 Task: Visit on the  ads of Apple
Action: Mouse moved to (489, 82)
Screenshot: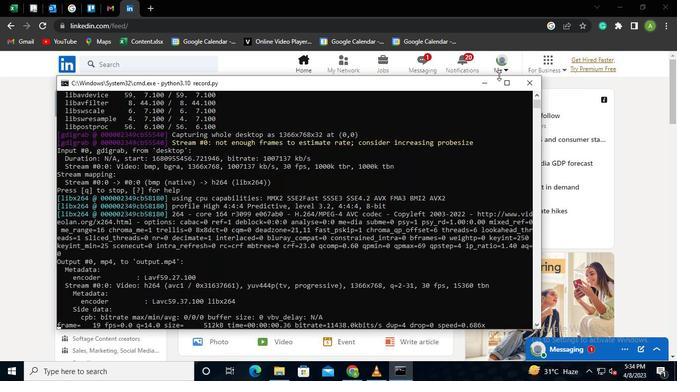 
Action: Mouse pressed left at (489, 82)
Screenshot: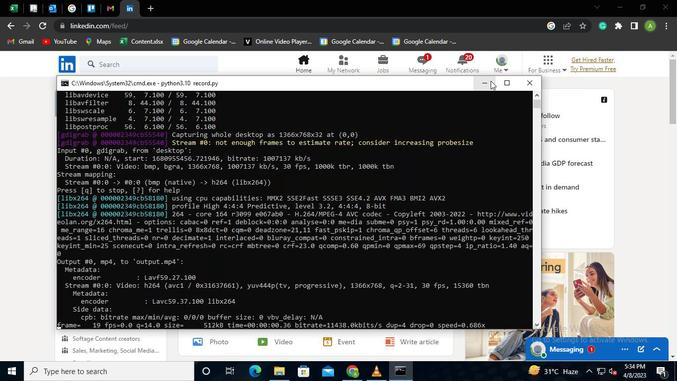 
Action: Mouse moved to (144, 63)
Screenshot: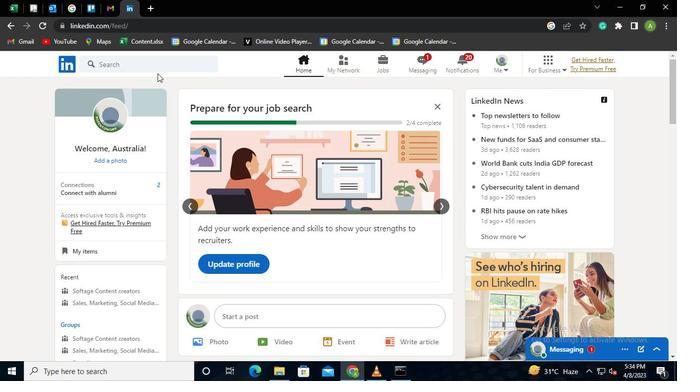 
Action: Mouse pressed left at (144, 63)
Screenshot: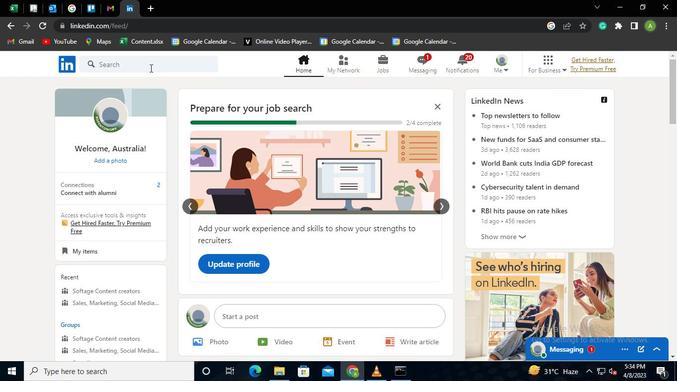 
Action: Mouse moved to (114, 103)
Screenshot: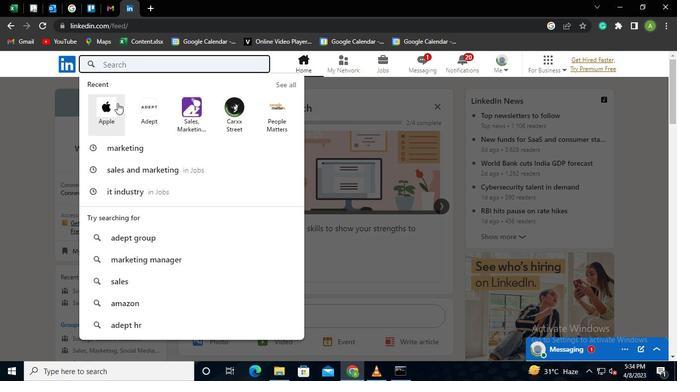 
Action: Mouse pressed left at (114, 103)
Screenshot: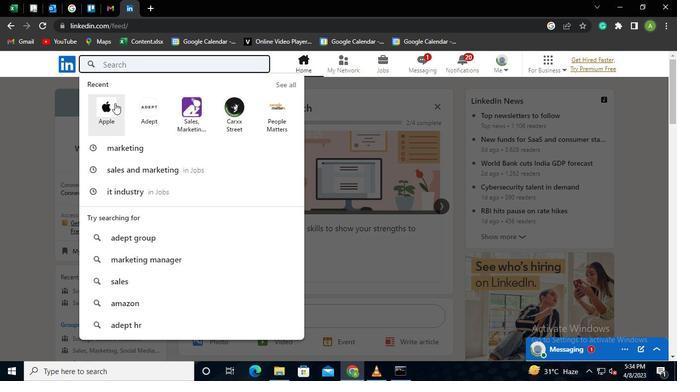 
Action: Mouse moved to (241, 113)
Screenshot: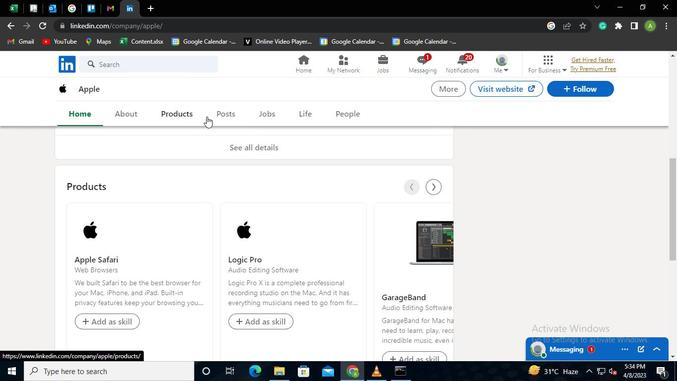 
Action: Mouse pressed left at (241, 113)
Screenshot: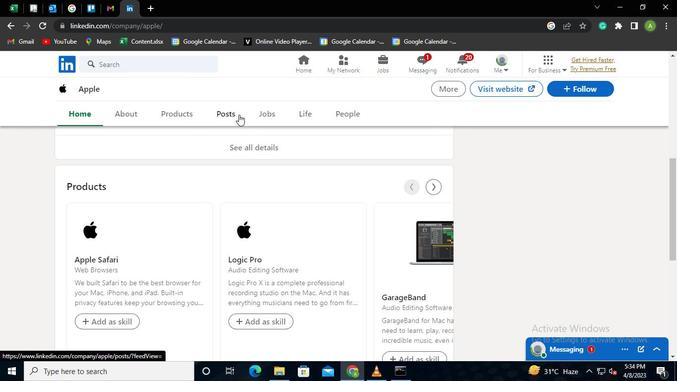 
Action: Mouse moved to (400, 219)
Screenshot: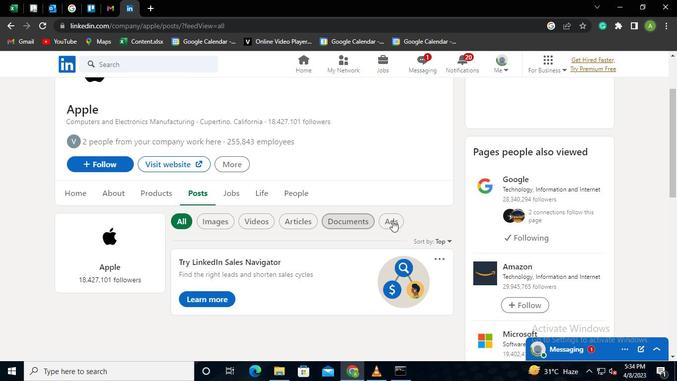 
Action: Mouse pressed left at (400, 219)
Screenshot: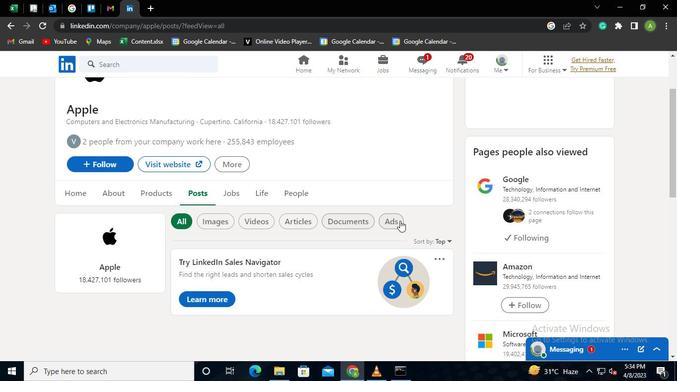 
Action: Mouse moved to (395, 369)
Screenshot: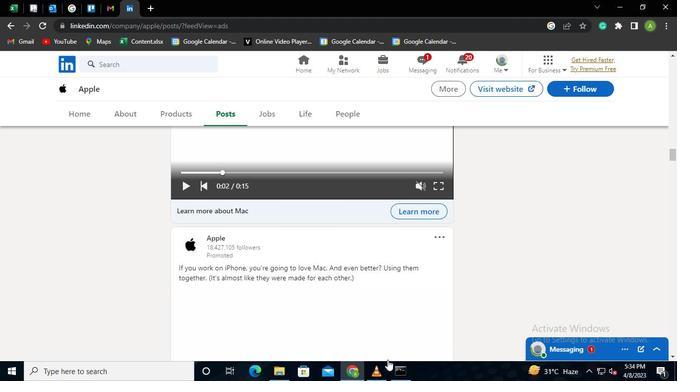 
Action: Mouse pressed left at (395, 369)
Screenshot: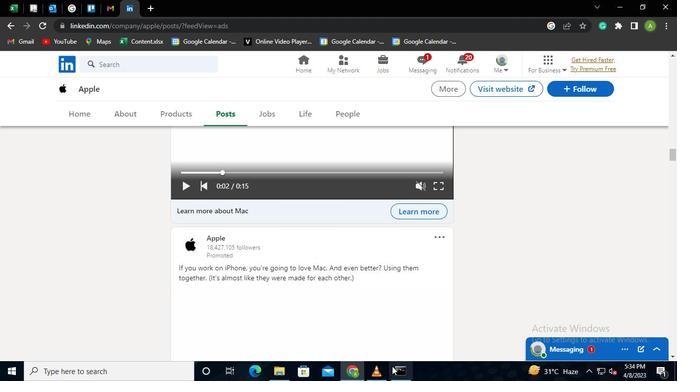 
Action: Mouse moved to (529, 84)
Screenshot: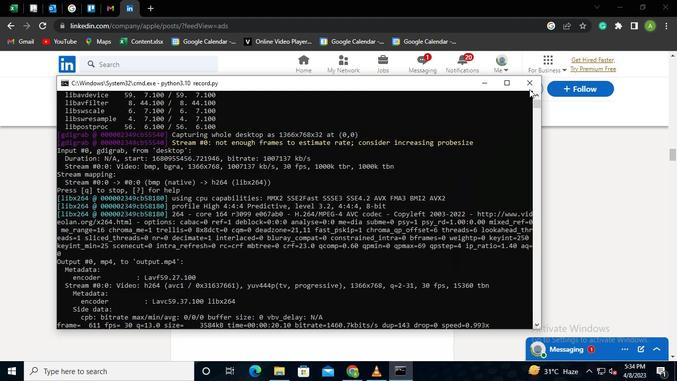 
Action: Mouse pressed left at (529, 84)
Screenshot: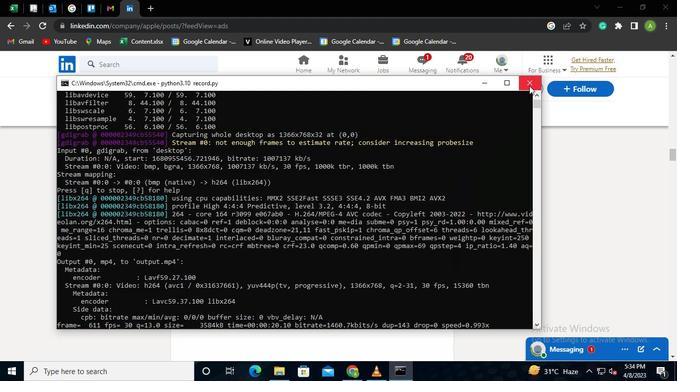 
